 Task: Create a task  Create a new online platform for online cooking classes , assign it to team member softage.4@softage.net in the project AuraTech and update the status of the task to  On Track  , set the priority of the task to High
Action: Mouse moved to (61, 45)
Screenshot: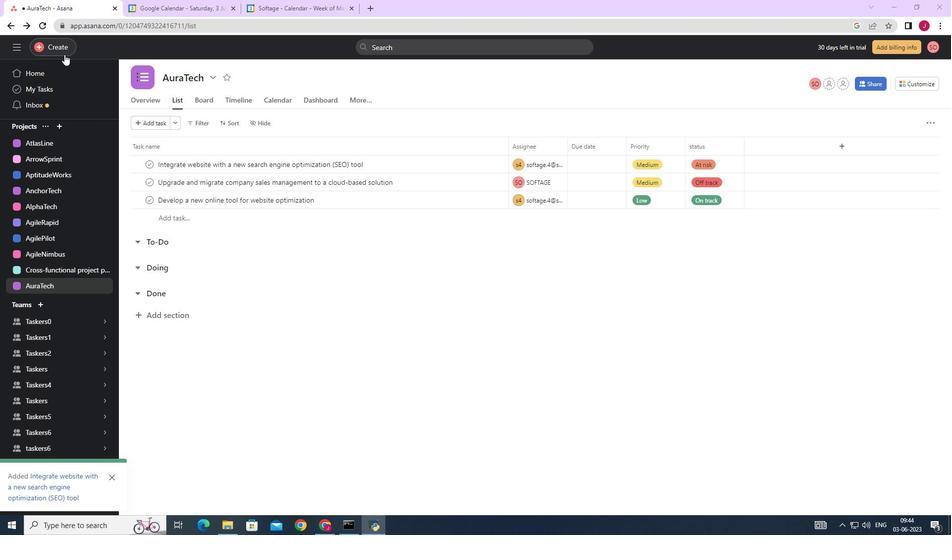 
Action: Mouse pressed left at (61, 45)
Screenshot: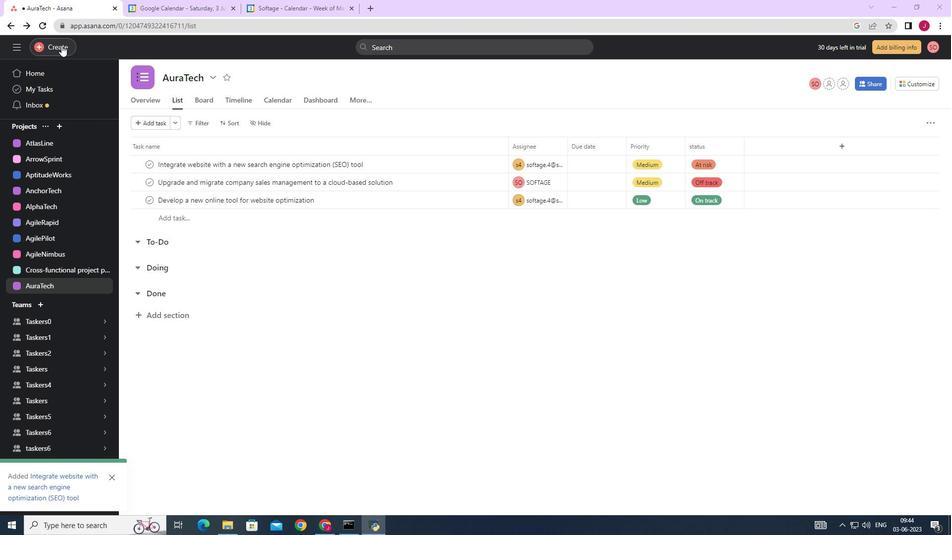 
Action: Mouse moved to (114, 52)
Screenshot: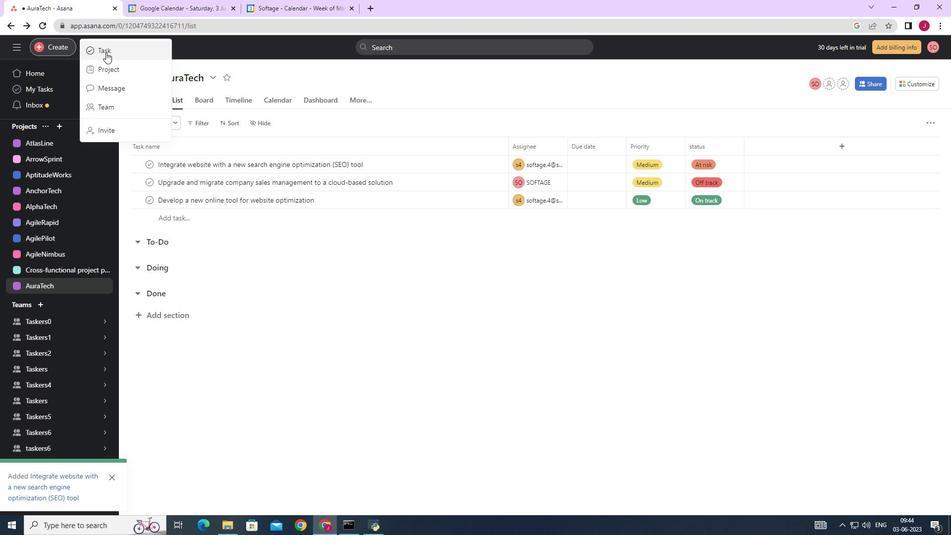 
Action: Mouse pressed left at (114, 52)
Screenshot: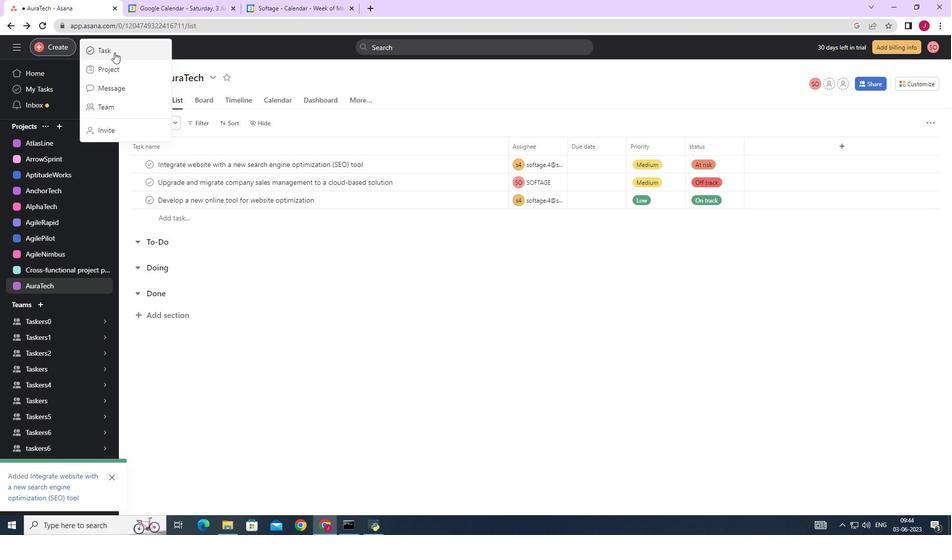 
Action: Mouse moved to (758, 326)
Screenshot: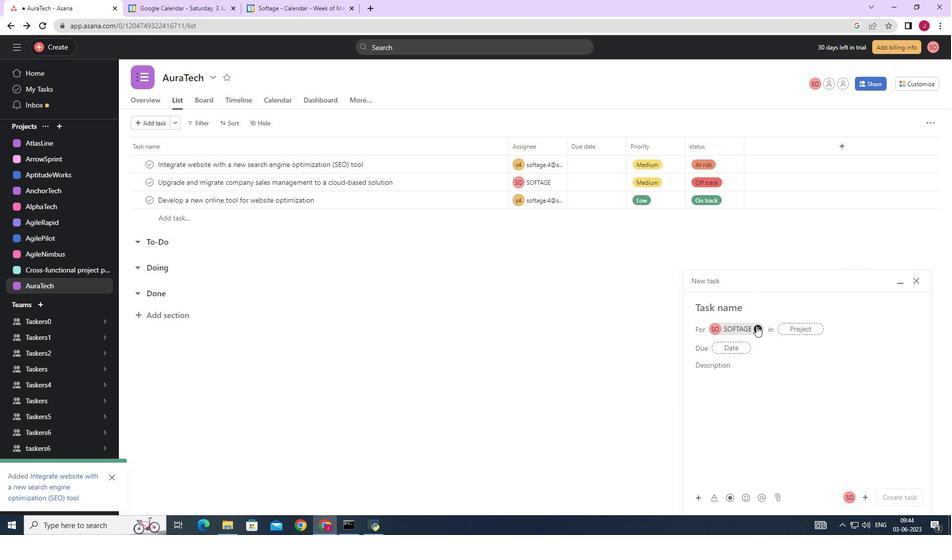 
Action: Mouse pressed left at (758, 326)
Screenshot: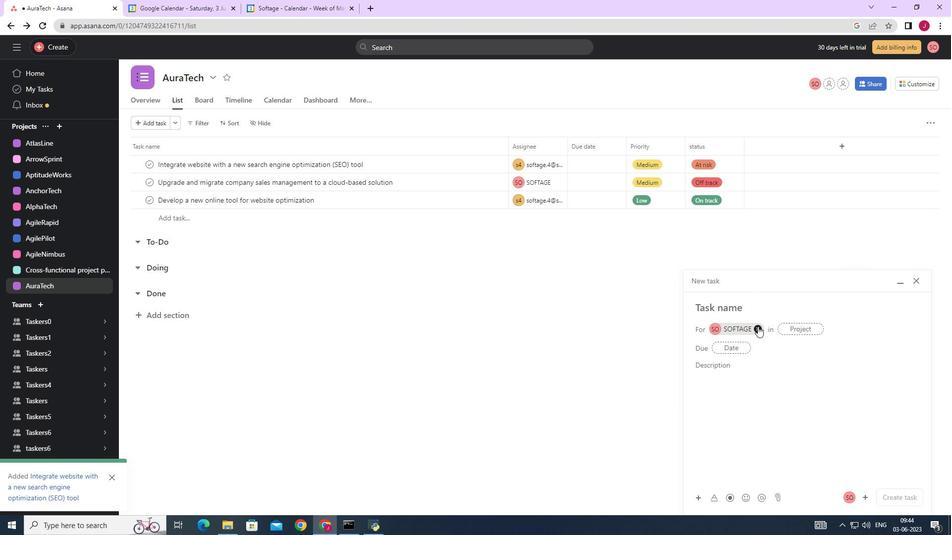 
Action: Mouse moved to (746, 307)
Screenshot: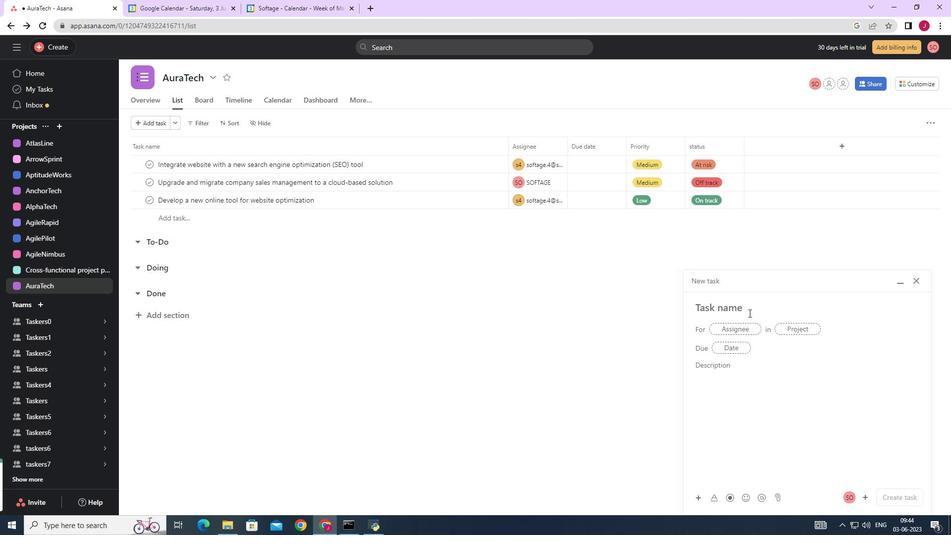 
Action: Mouse pressed left at (746, 307)
Screenshot: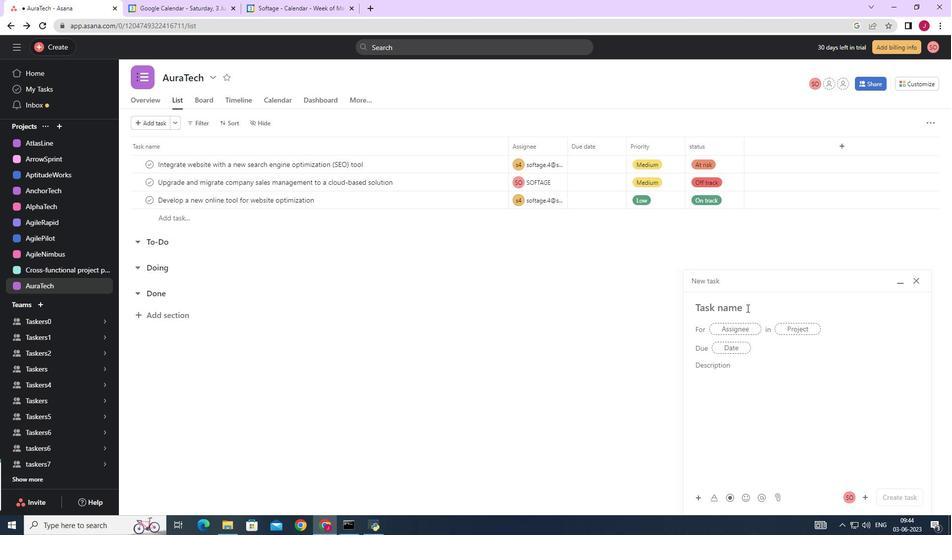 
Action: Key pressed <Key.caps_lock>C<Key.caps_lock>reate<Key.space>a<Key.space>new<Key.space>patform<Key.space><Key.backspace><Key.backspace><Key.backspace><Key.backspace><Key.backspace><Key.backspace>latform<Key.space><Key.backspace><Key.backspace><Key.backspace><Key.backspace><Key.backspace><Key.backspace><Key.backspace><Key.backspace><Key.backspace>latform<Key.space>for<Key.space>online<Key.space>cooking<Key.space>classes<Key.space>
Screenshot: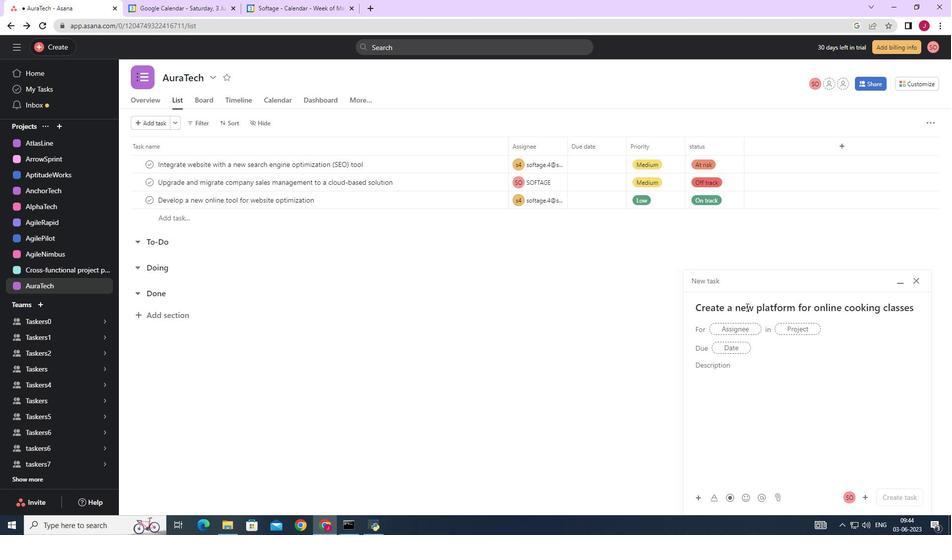 
Action: Mouse moved to (737, 332)
Screenshot: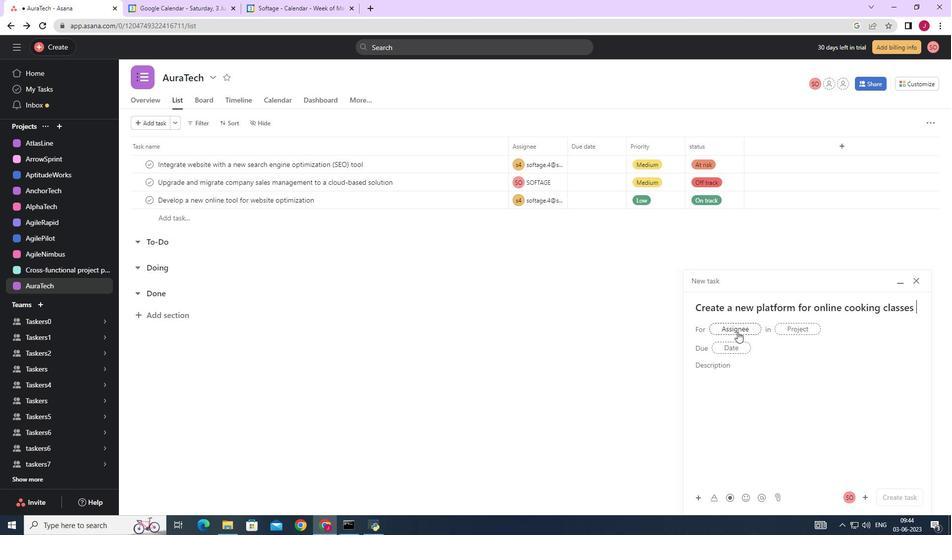 
Action: Mouse pressed left at (737, 332)
Screenshot: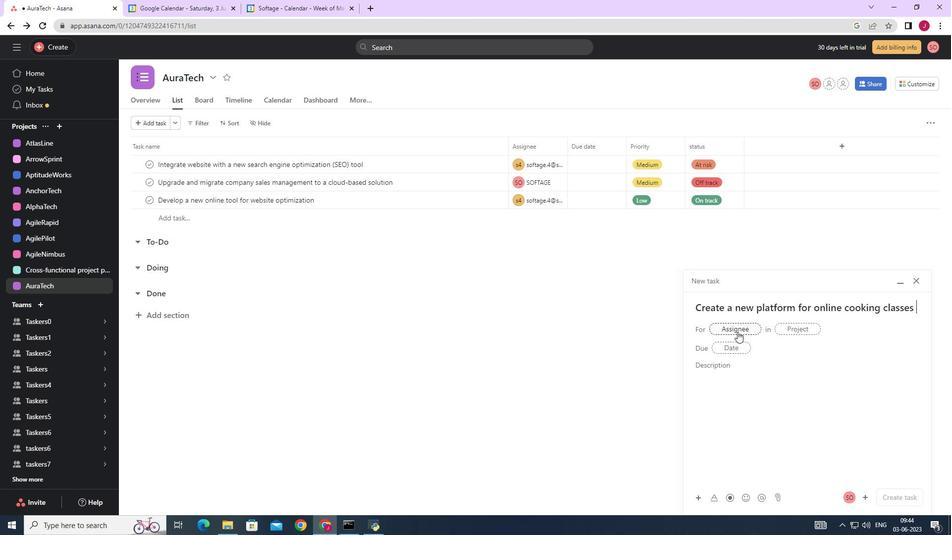 
Action: Key pressed softage.4
Screenshot: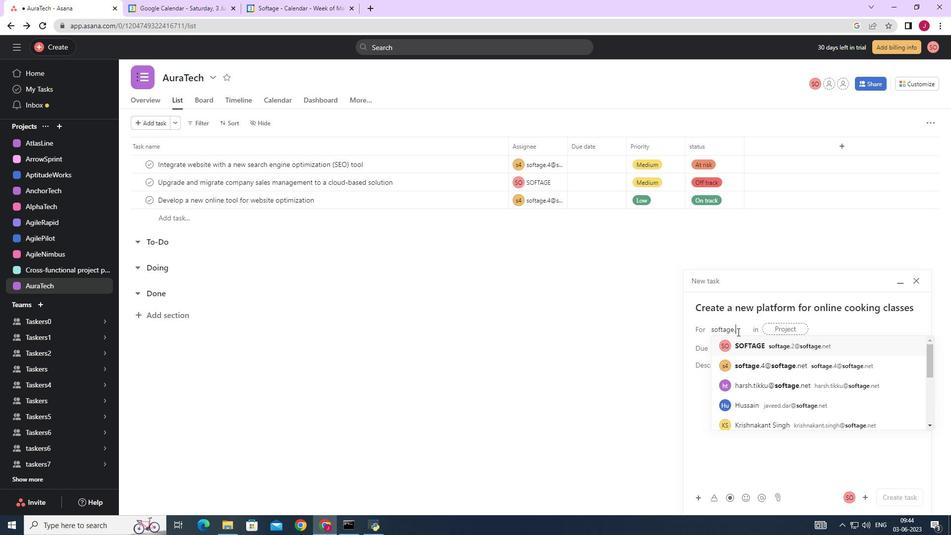
Action: Mouse moved to (777, 349)
Screenshot: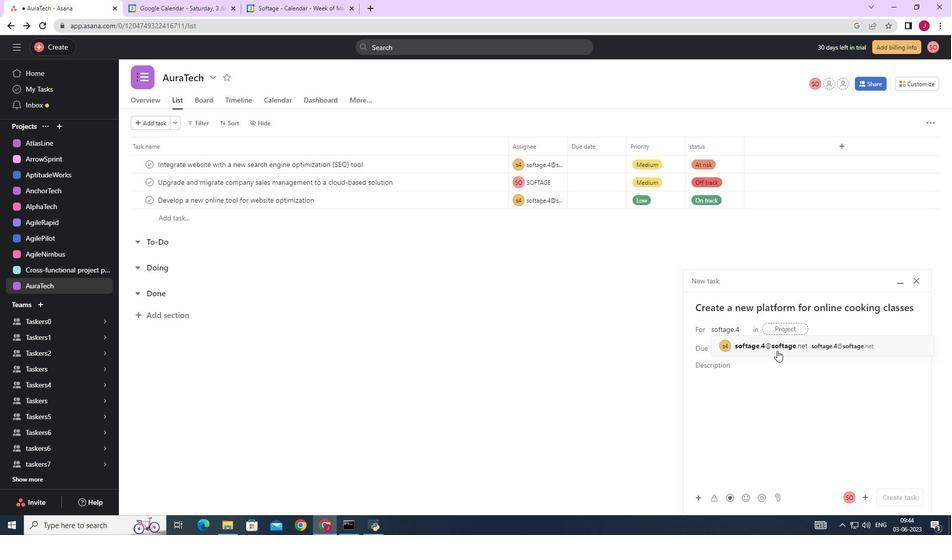 
Action: Mouse pressed left at (777, 349)
Screenshot: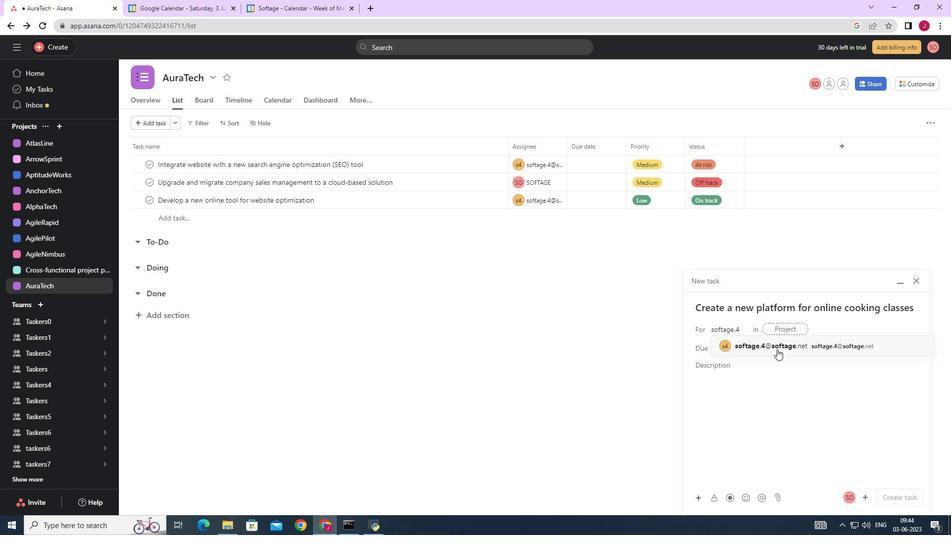 
Action: Mouse moved to (647, 344)
Screenshot: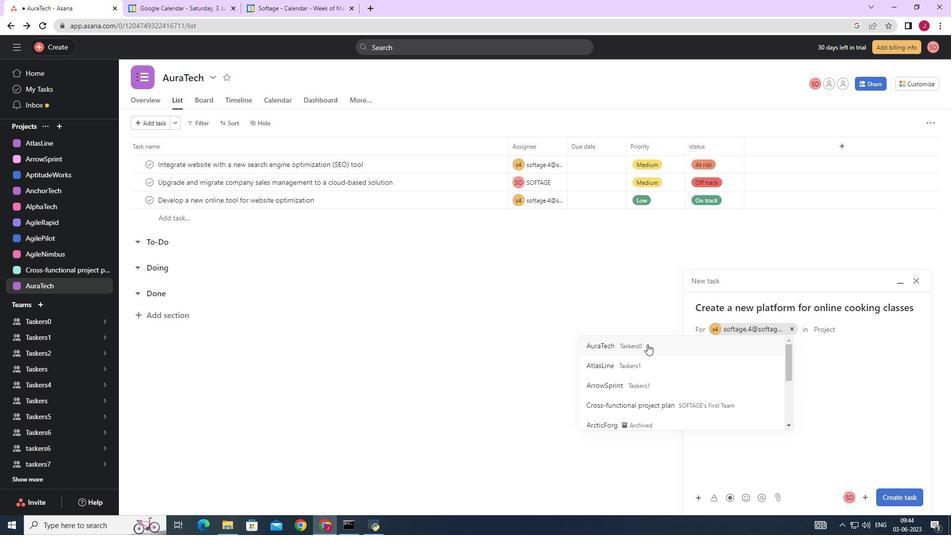 
Action: Mouse pressed left at (647, 344)
Screenshot: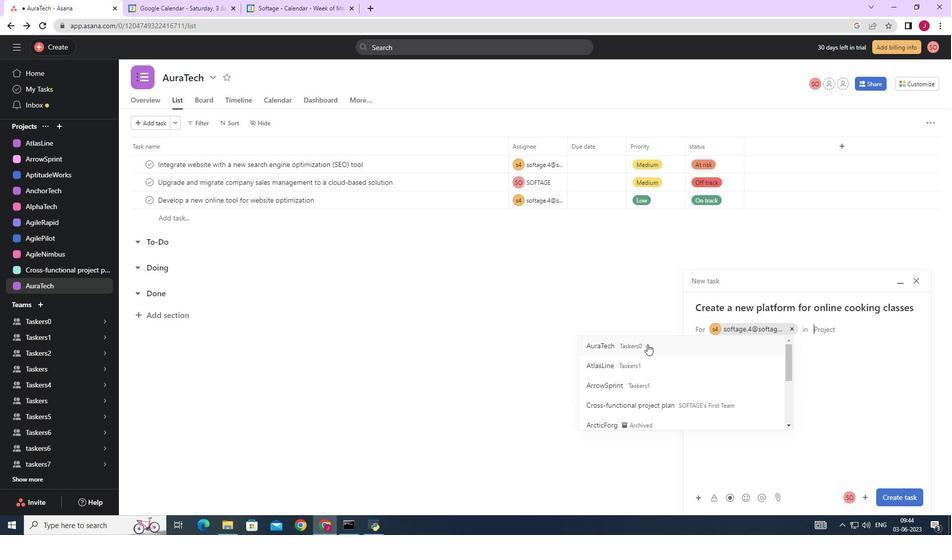 
Action: Mouse moved to (745, 367)
Screenshot: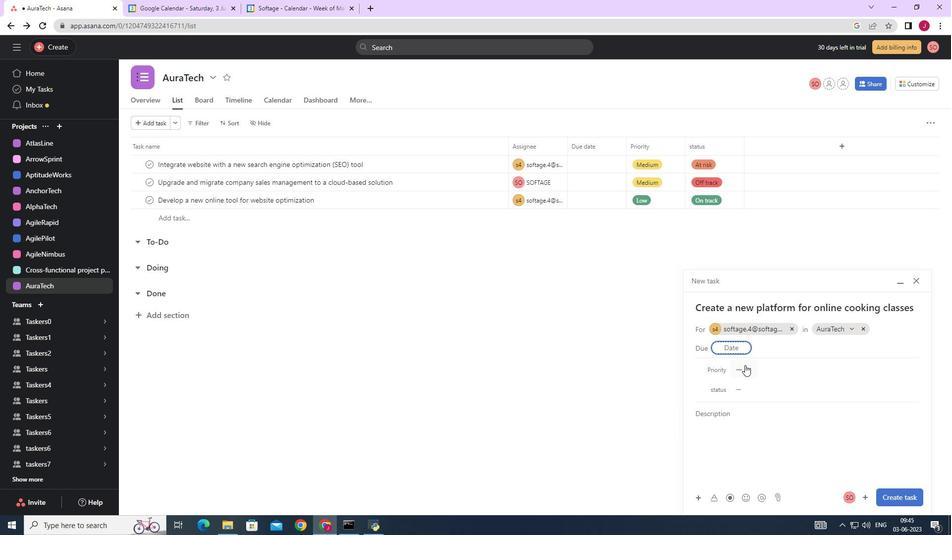 
Action: Mouse pressed left at (745, 367)
Screenshot: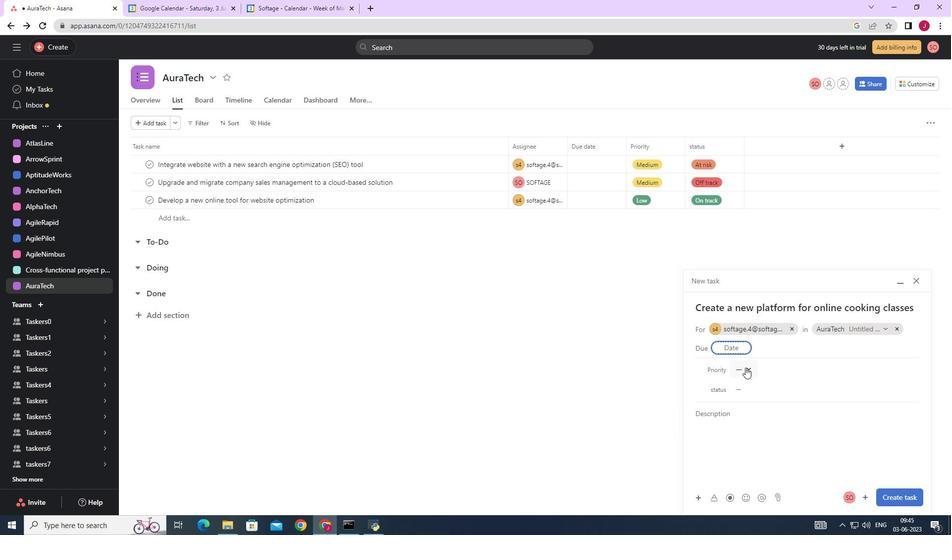 
Action: Mouse moved to (762, 403)
Screenshot: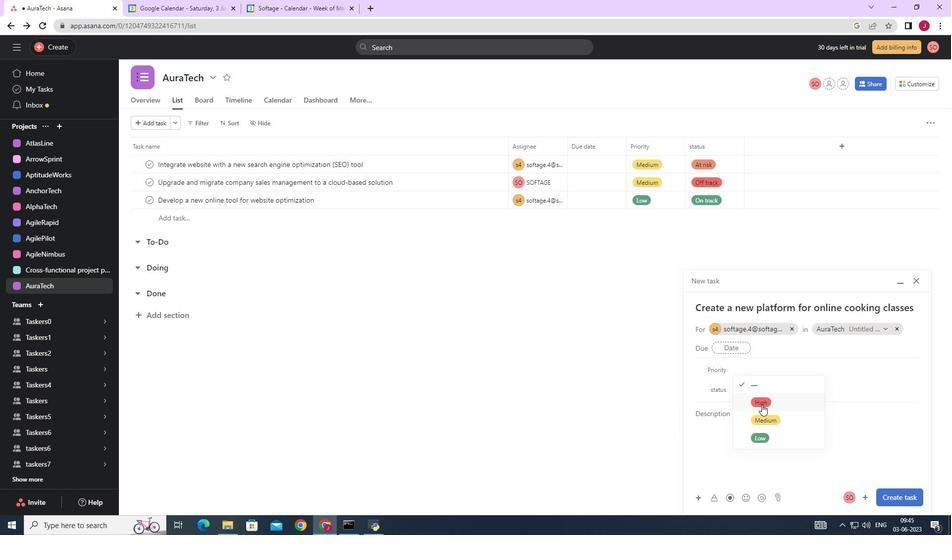 
Action: Mouse pressed left at (762, 403)
Screenshot: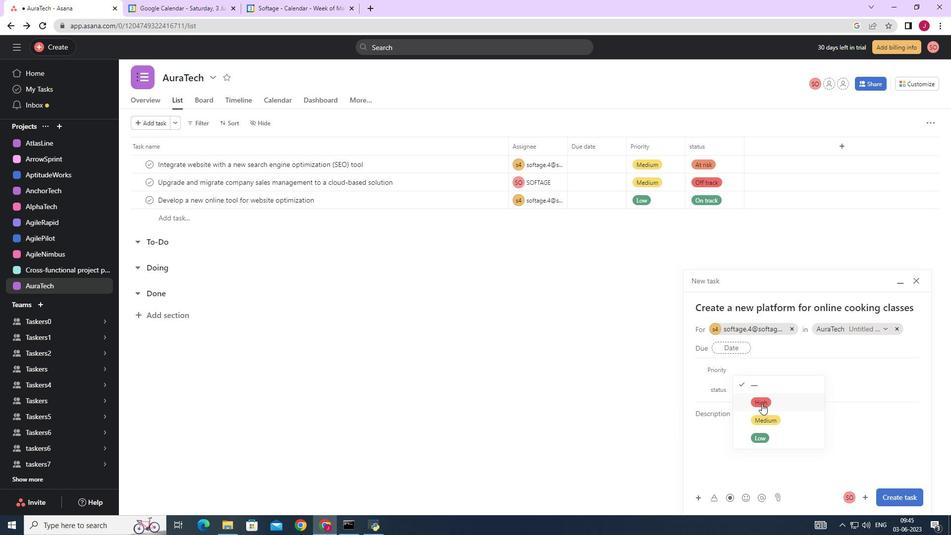 
Action: Mouse moved to (752, 388)
Screenshot: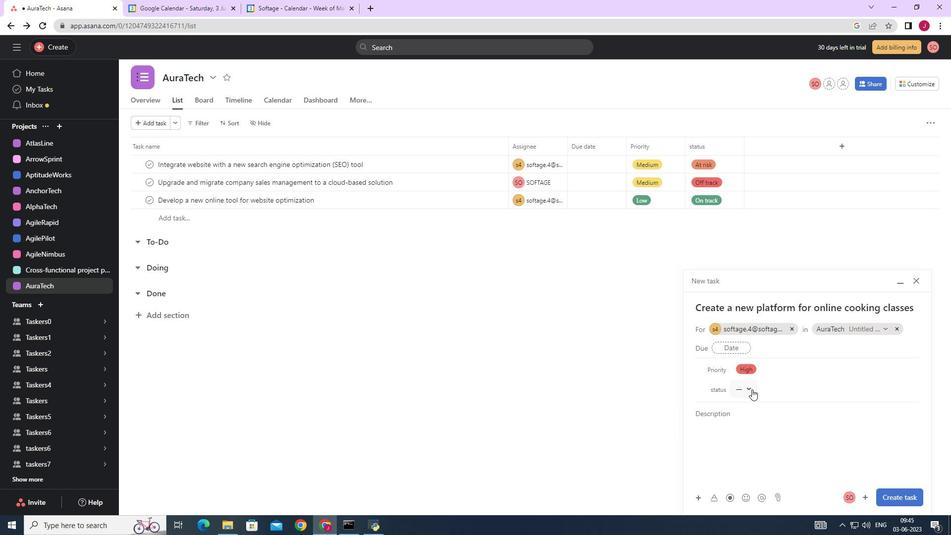 
Action: Mouse pressed left at (752, 388)
Screenshot: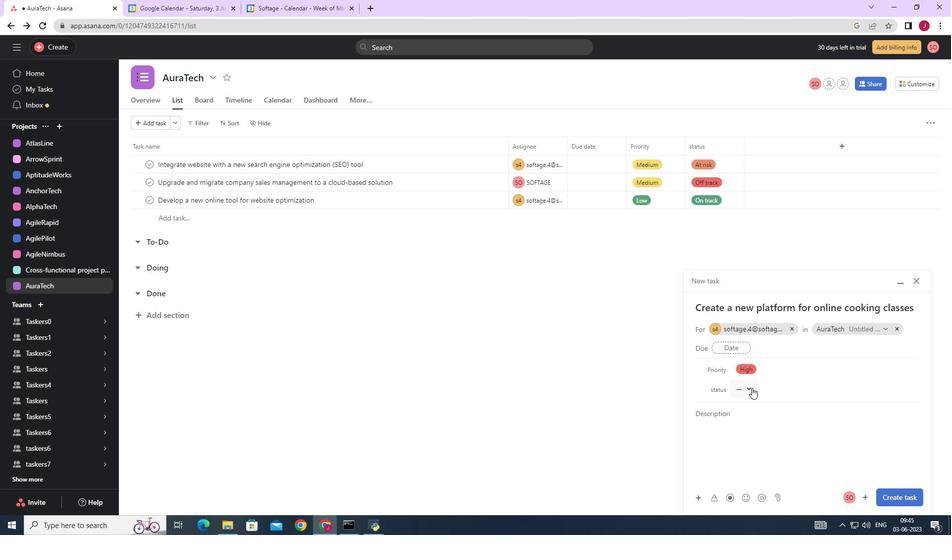
Action: Mouse moved to (770, 422)
Screenshot: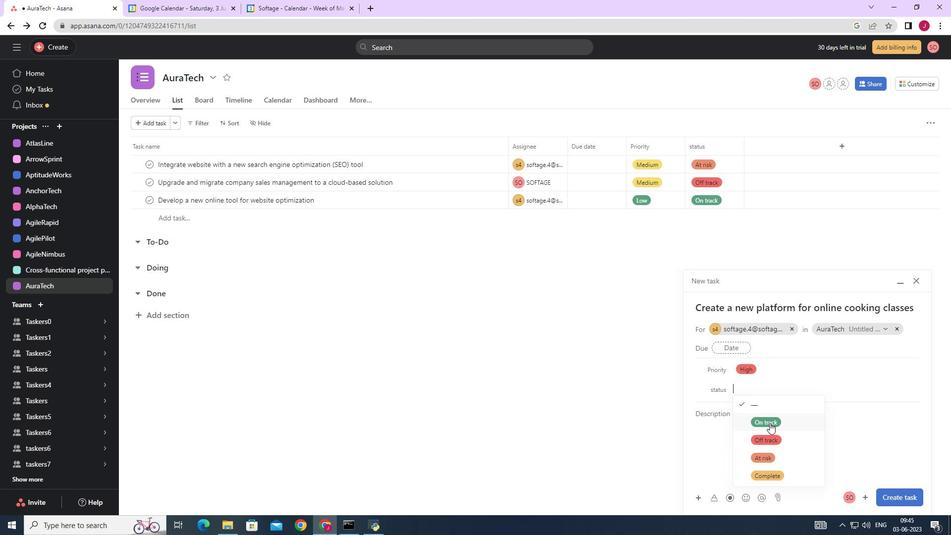 
Action: Mouse pressed left at (770, 422)
Screenshot: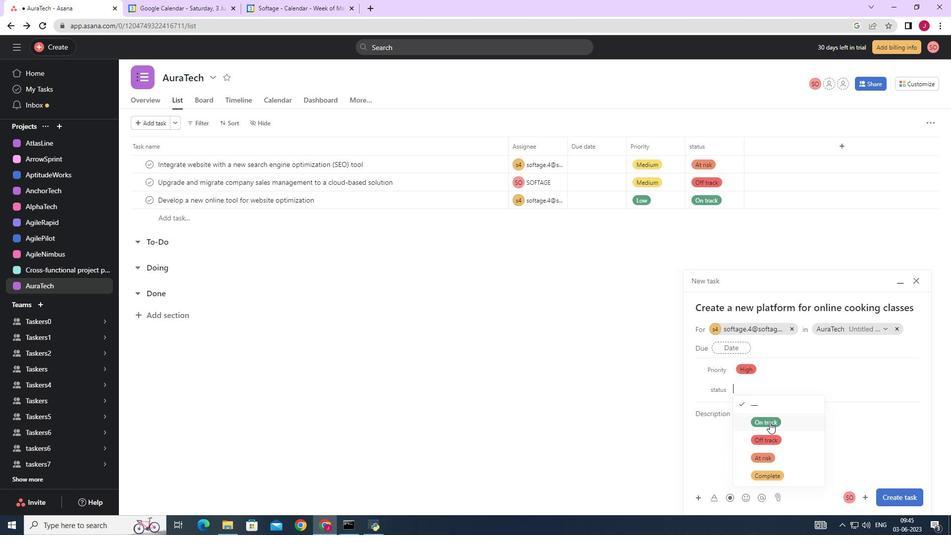 
Action: Mouse moved to (900, 497)
Screenshot: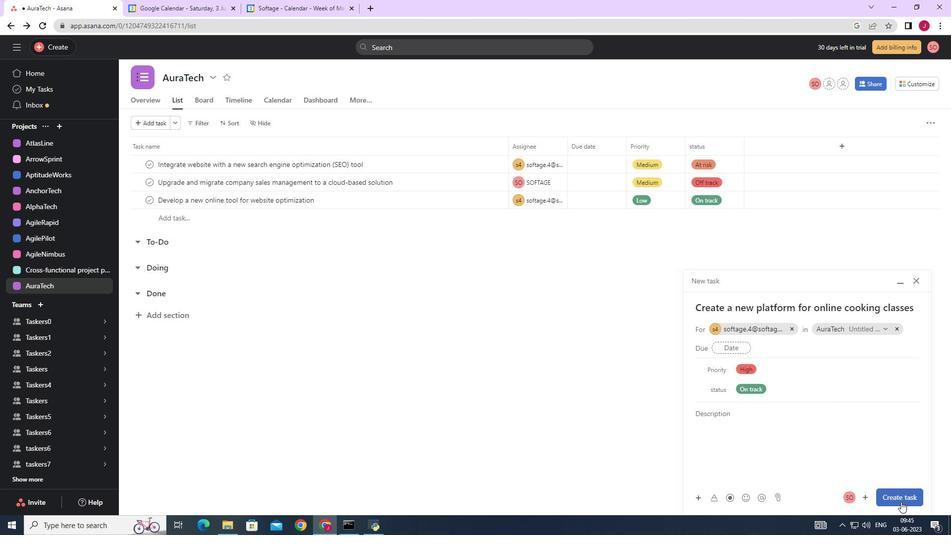 
Action: Mouse pressed left at (900, 497)
Screenshot: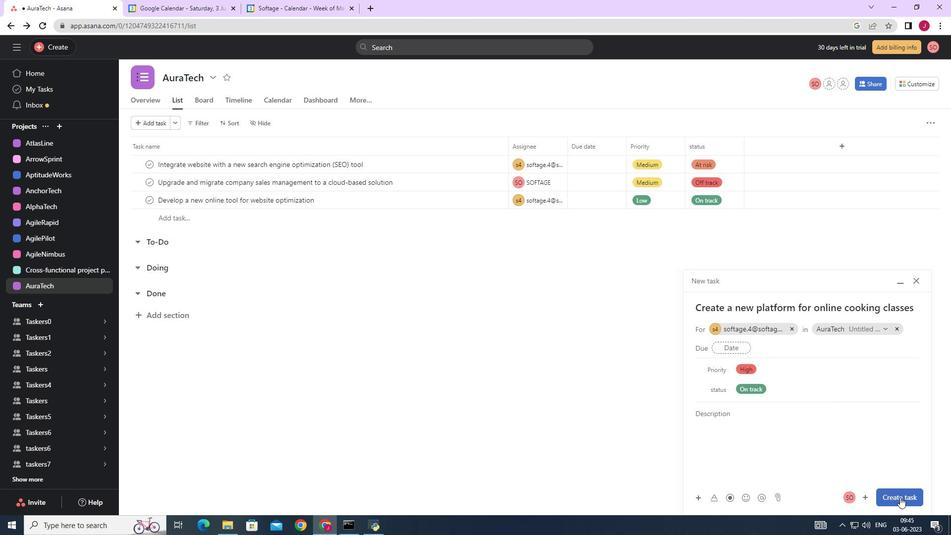 
Action: Mouse moved to (929, 444)
Screenshot: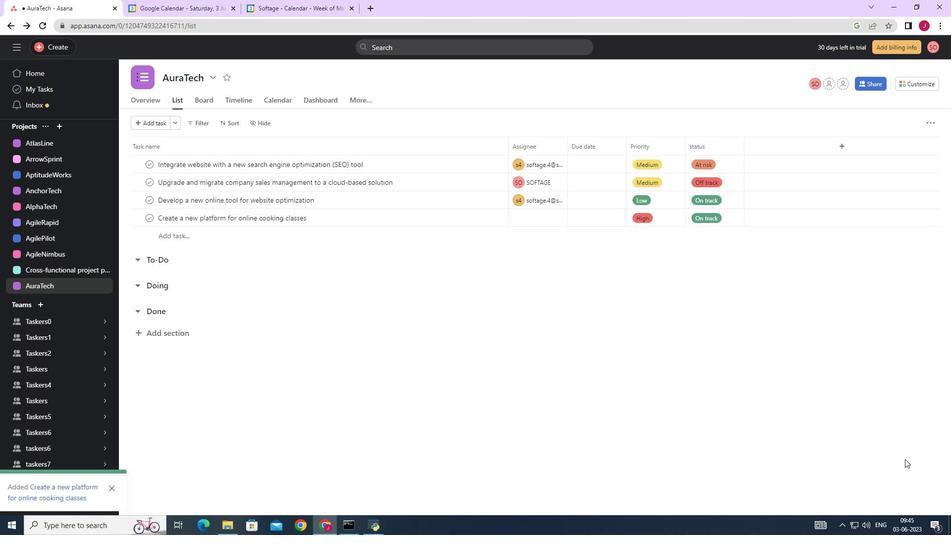 
